 Task: Create Card Content Strategy Planning in Board Ad Campaigns to Workspace Information Technology. Create Card Project Management Execution in Board Agile Project Management to Workspace Information Technology. Create Card Content Creation Schedule in Board Diversity and Inclusion Policy Development and Implementation to Workspace Information Technology
Action: Mouse moved to (63, 233)
Screenshot: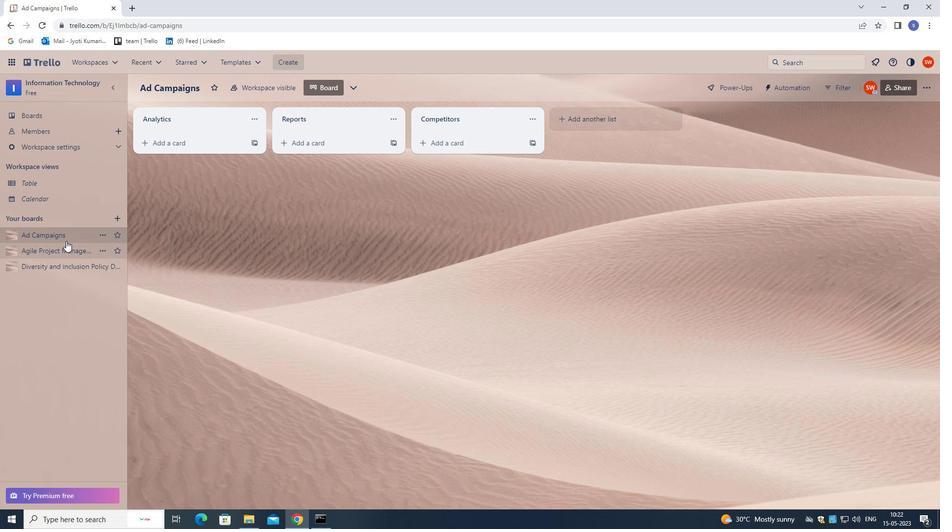 
Action: Mouse pressed left at (63, 233)
Screenshot: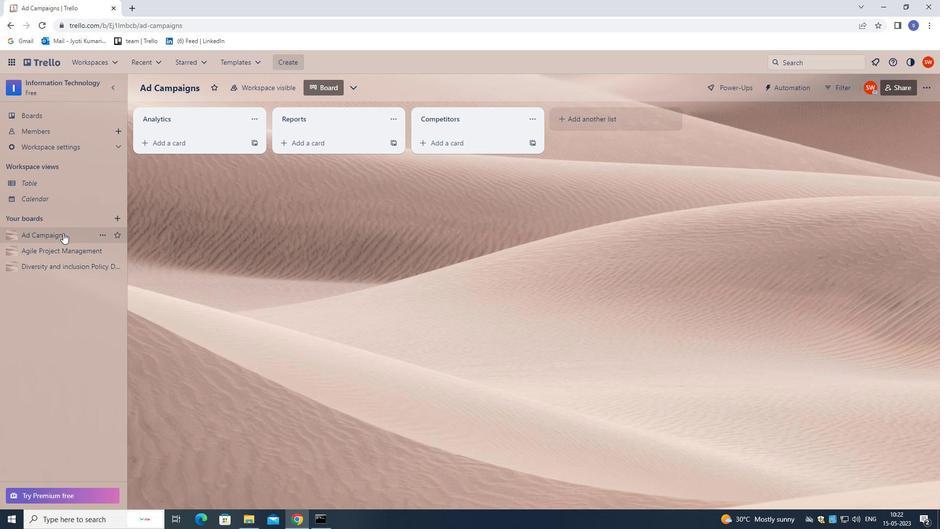 
Action: Mouse moved to (167, 145)
Screenshot: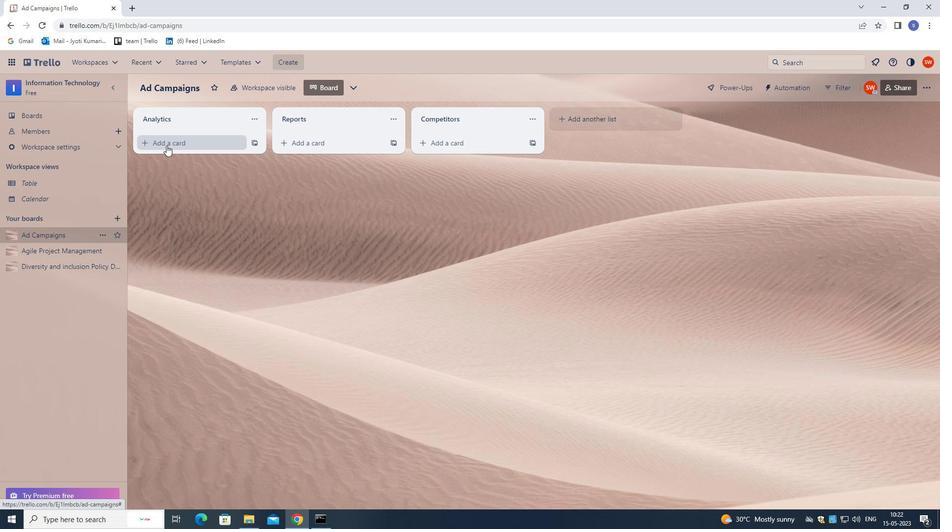 
Action: Mouse pressed left at (167, 145)
Screenshot: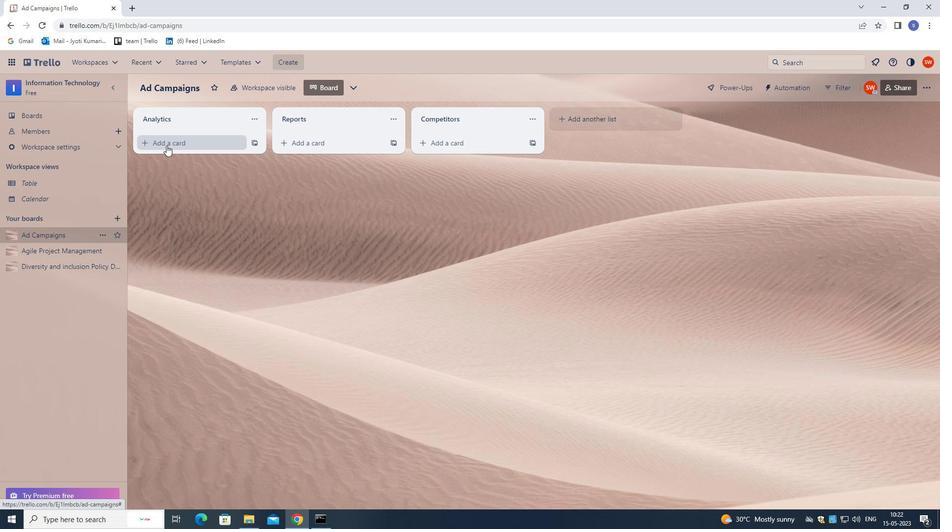 
Action: Mouse moved to (232, 335)
Screenshot: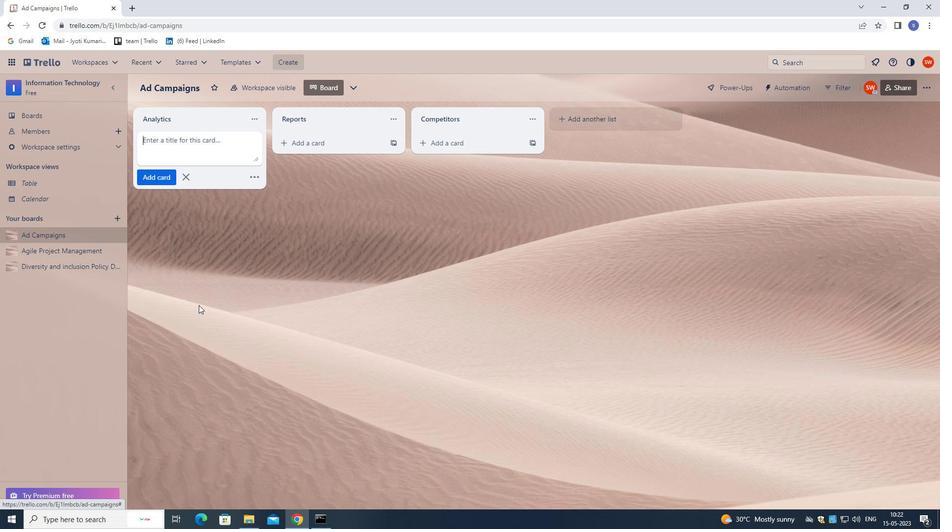 
Action: Key pressed <Key.shift>CONTENT<Key.space><Key.shift>STRATEGY<Key.space><Key.shift><Key.shift>PLANNING<Key.enter>
Screenshot: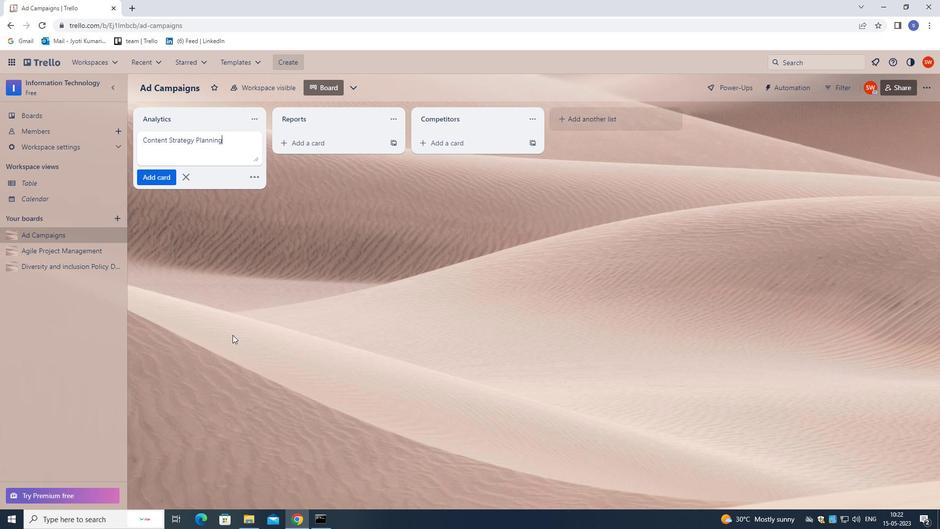 
Action: Mouse moved to (45, 247)
Screenshot: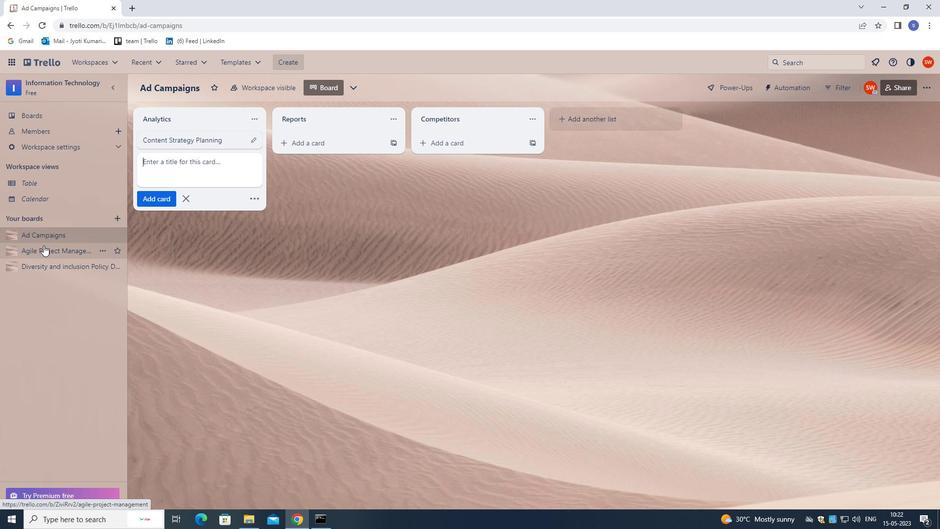 
Action: Mouse pressed left at (45, 247)
Screenshot: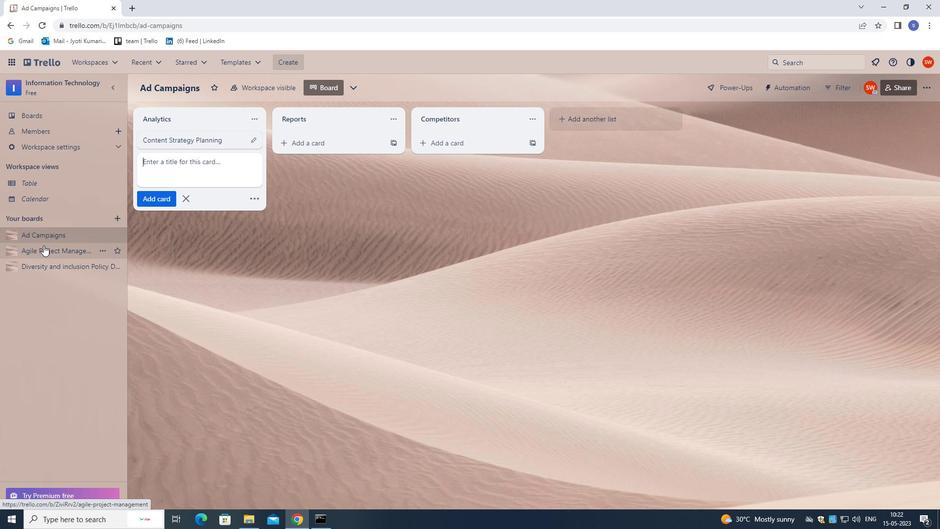 
Action: Mouse moved to (190, 145)
Screenshot: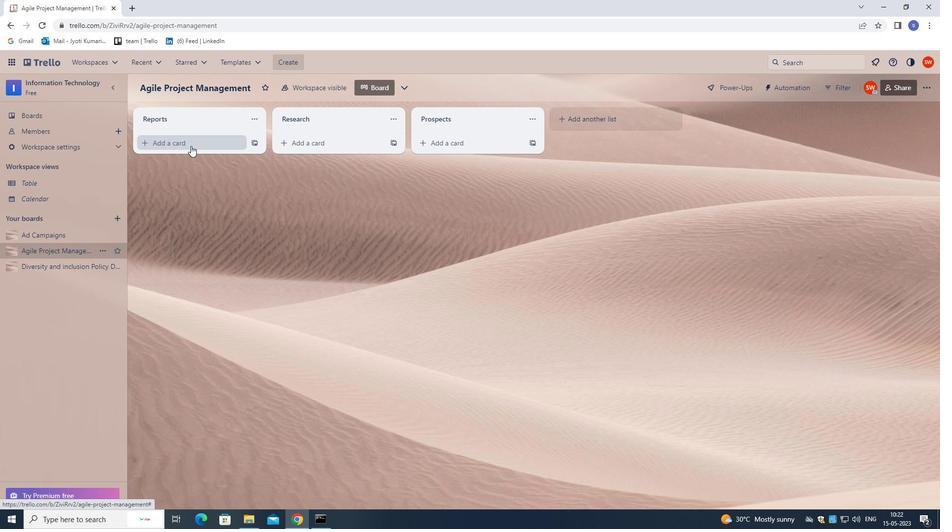 
Action: Mouse pressed left at (190, 145)
Screenshot: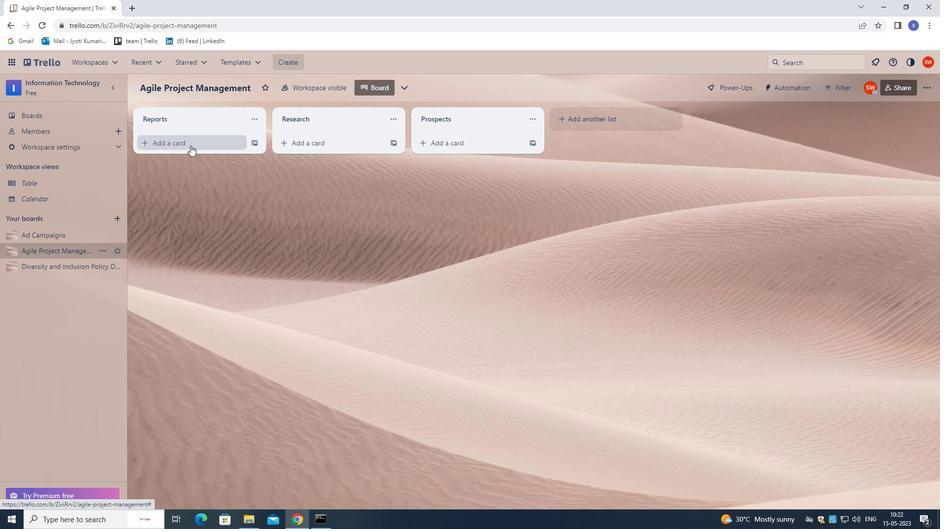 
Action: Mouse moved to (245, 370)
Screenshot: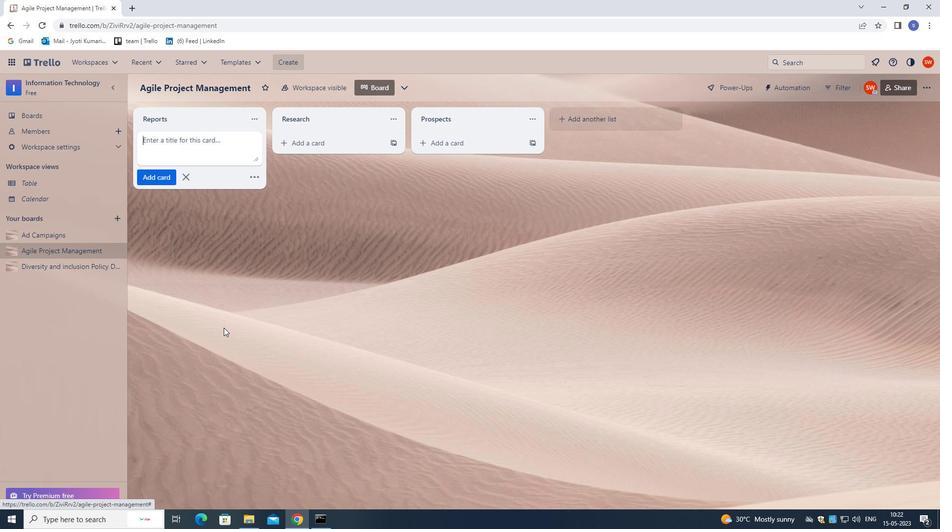 
Action: Key pressed <Key.shift>PROJECT<Key.space><Key.shift>MANAGEMENT<Key.space><Key.shift>EXECUTION<Key.enter>
Screenshot: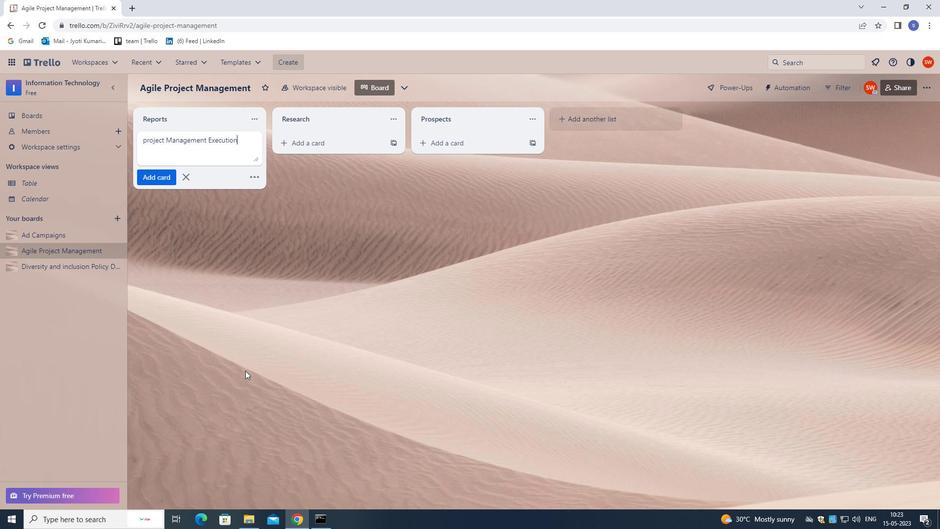 
Action: Mouse moved to (51, 271)
Screenshot: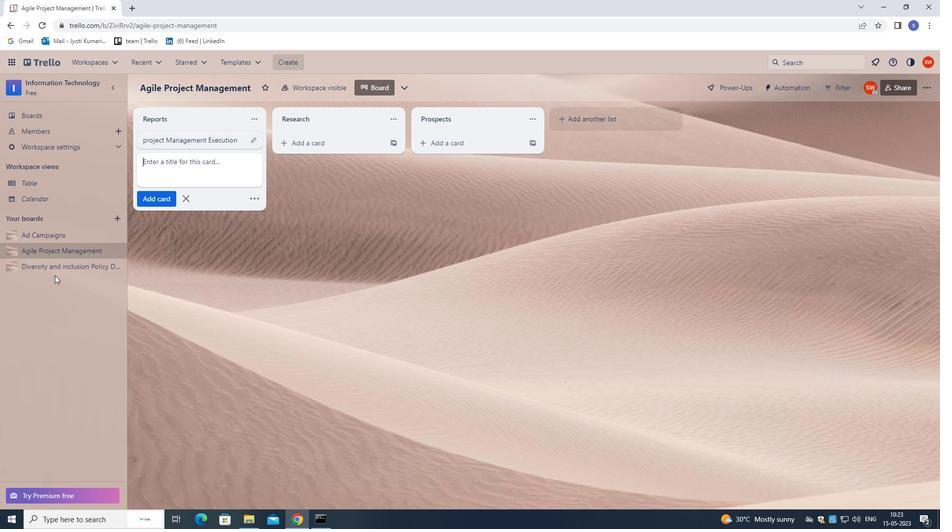 
Action: Mouse pressed left at (51, 271)
Screenshot: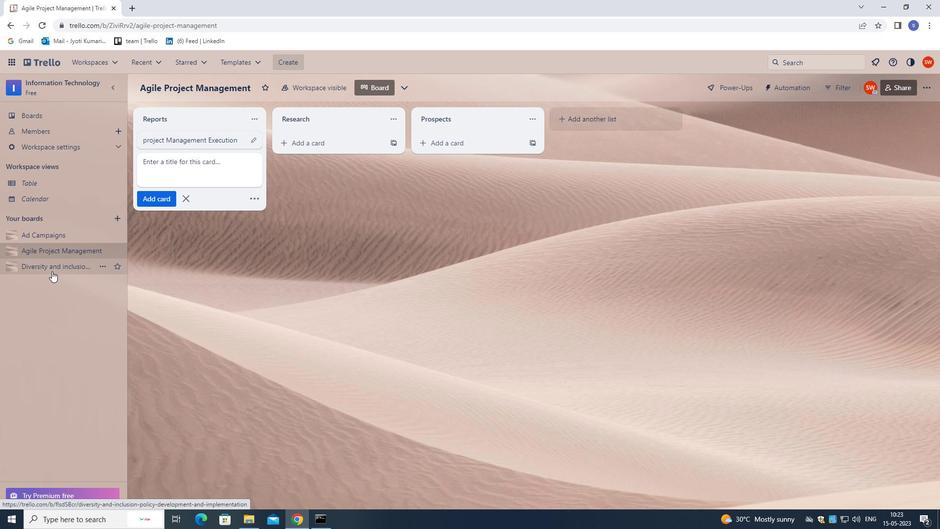 
Action: Mouse moved to (200, 143)
Screenshot: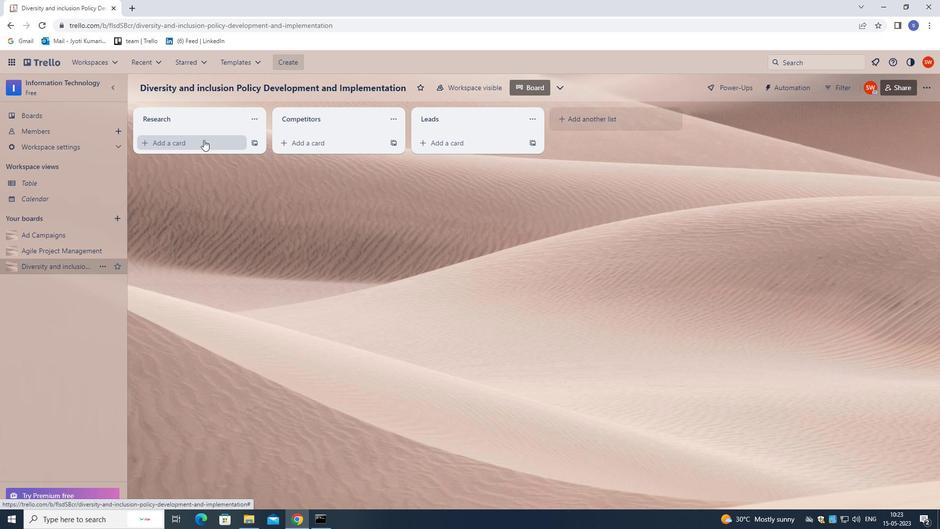 
Action: Mouse pressed left at (200, 143)
Screenshot: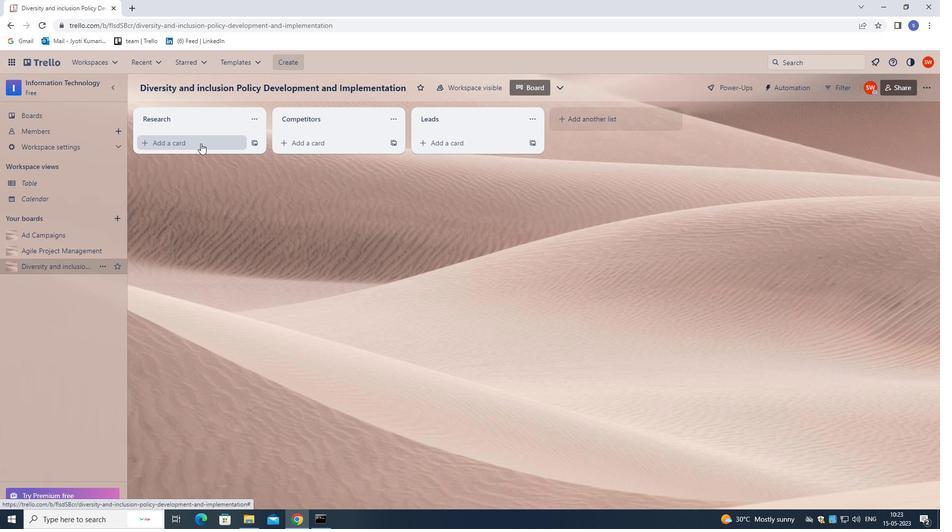 
Action: Mouse moved to (231, 323)
Screenshot: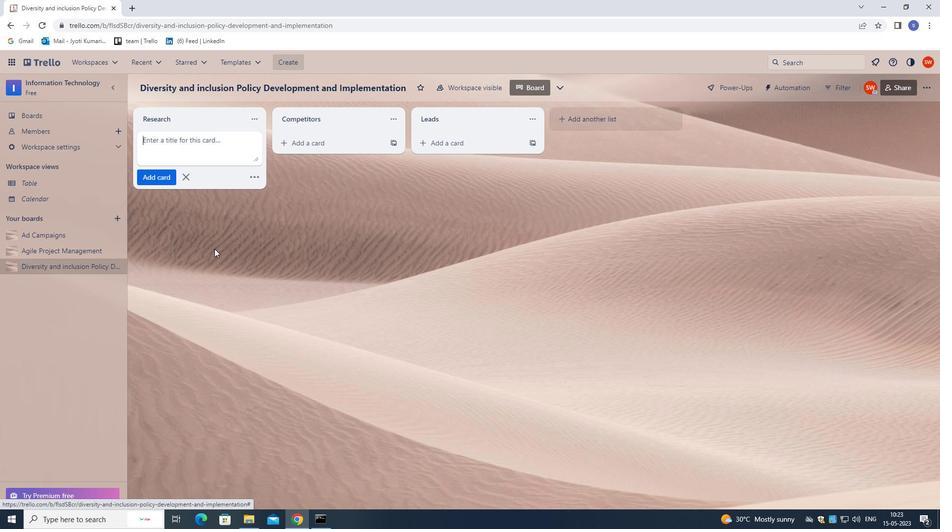 
Action: Key pressed <Key.shift>CONTENT<Key.space><Key.shift>CREATION<Key.space><Key.shift><Key.shift><Key.shift><Key.shift><Key.shift>MANAGEMENT<Key.space><Key.shift><Key.shift><Key.shift><Key.shift><Key.shift>EXECUTION<Key.backspace><Key.backspace><Key.backspace><Key.backspace><Key.backspace><Key.backspace><Key.backspace><Key.backspace><Key.backspace><Key.backspace><Key.backspace><Key.backspace><Key.backspace><Key.backspace><Key.backspace><Key.backspace><Key.backspace><Key.backspace><Key.backspace><Key.backspace><Key.backspace><Key.backspace>N<Key.space><Key.shift>SCHEDULE<Key.enter>
Screenshot: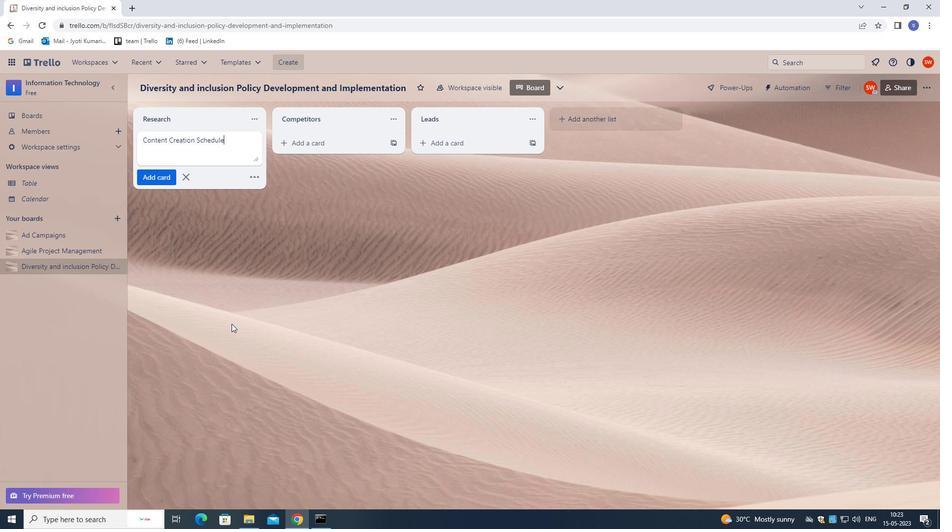 
